 Task: Send an email with the signature Dana Mitchell with the subject Thank you for a resume and the message We need to set up a training session for the new employees. Could you please arrange for this to happen? from softage.10@softage.net to softage.1@softage.net and softage.2@softage.net
Action: Mouse moved to (89, 84)
Screenshot: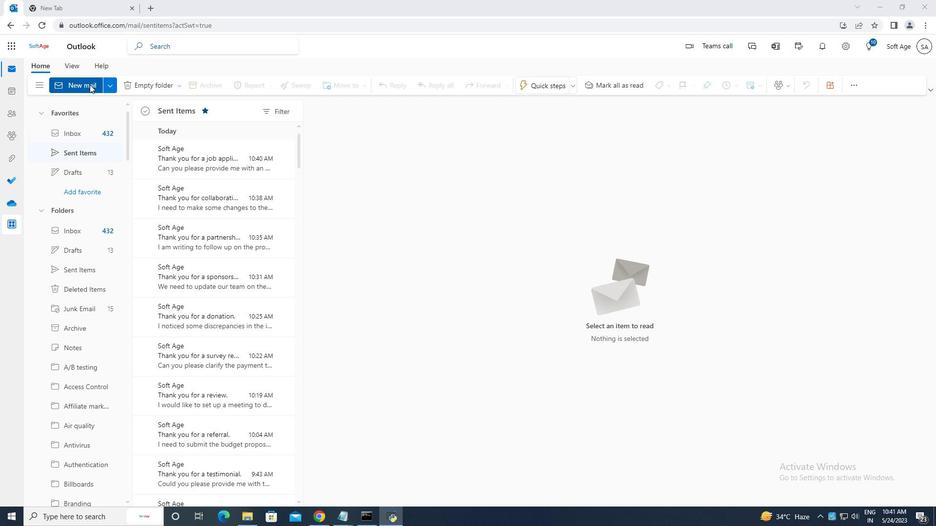 
Action: Mouse pressed left at (89, 84)
Screenshot: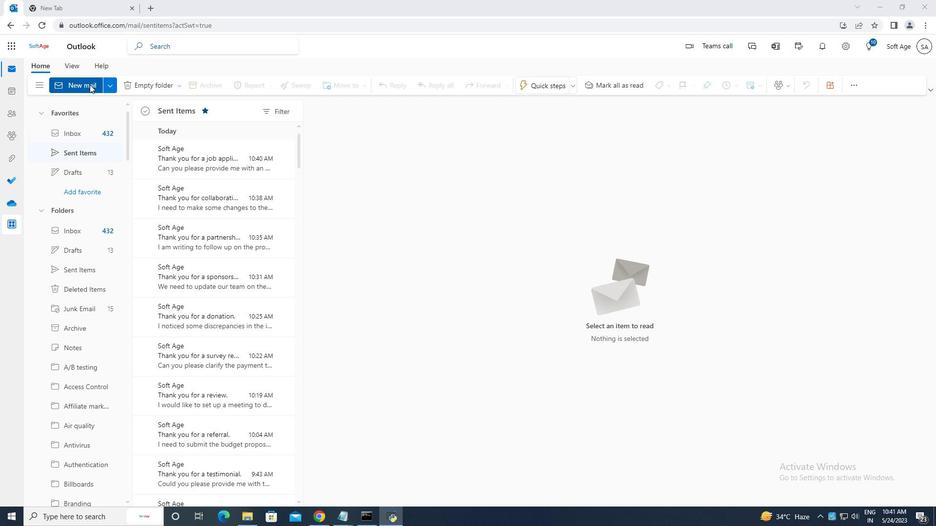 
Action: Mouse moved to (628, 89)
Screenshot: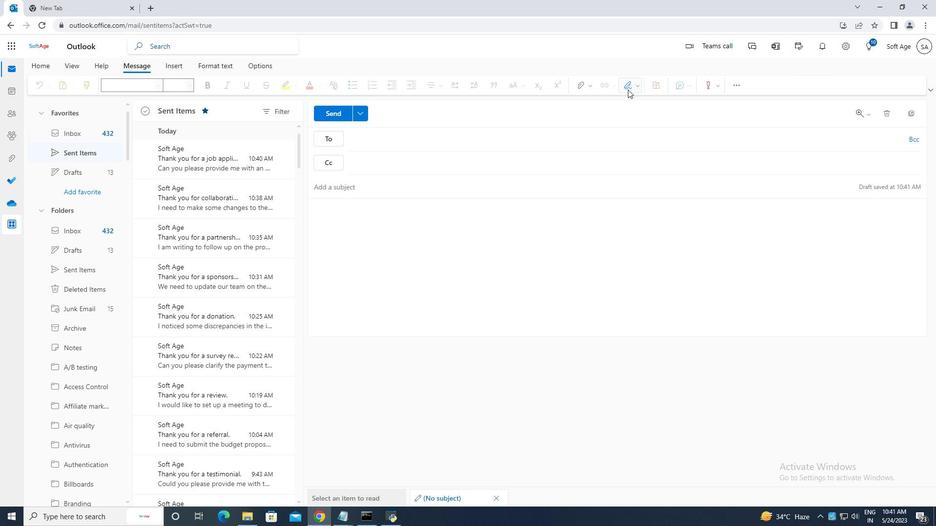 
Action: Mouse pressed left at (628, 89)
Screenshot: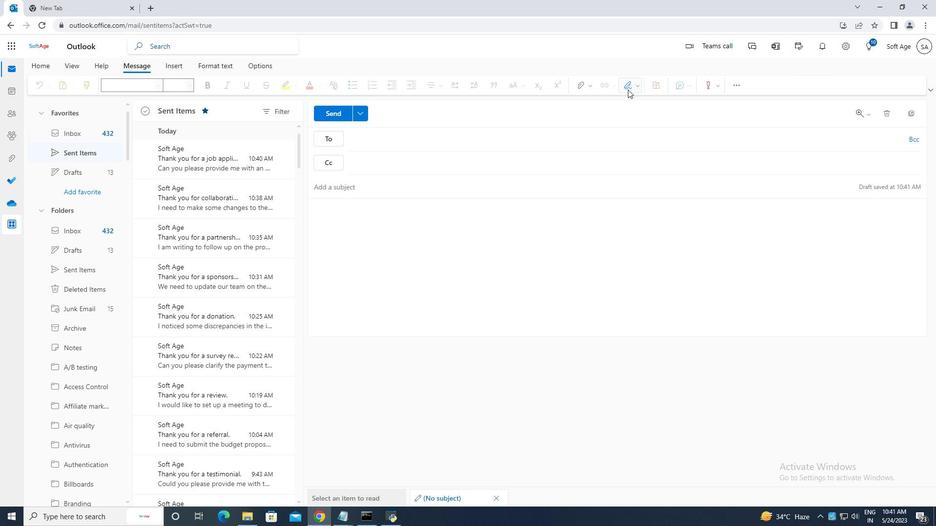 
Action: Mouse moved to (601, 125)
Screenshot: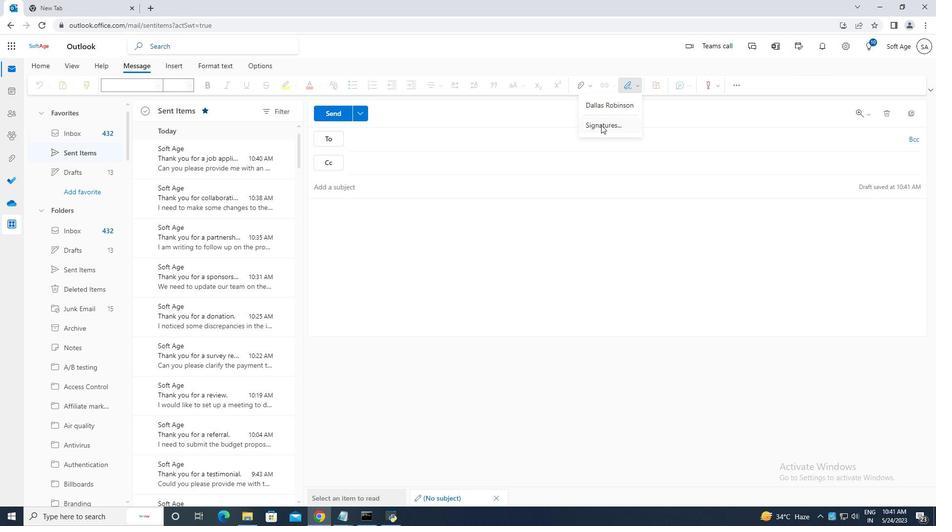 
Action: Mouse pressed left at (601, 125)
Screenshot: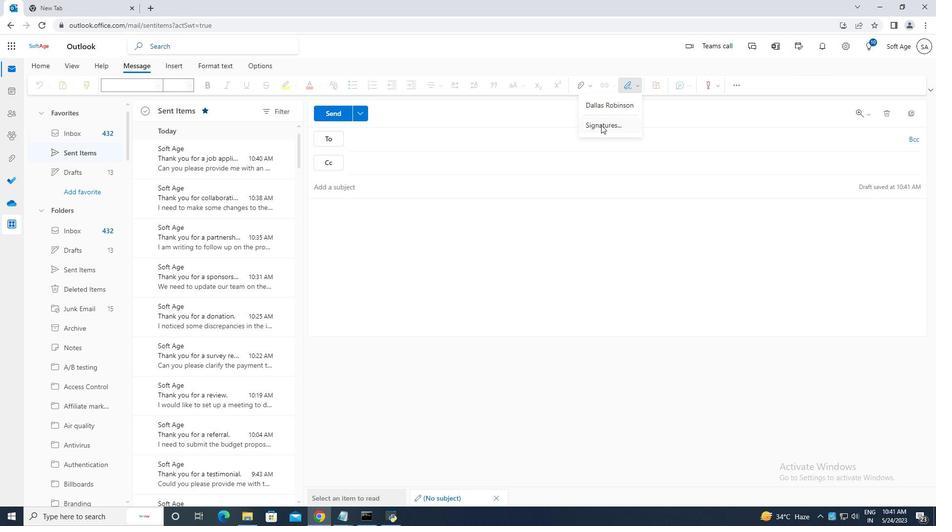 
Action: Mouse moved to (668, 162)
Screenshot: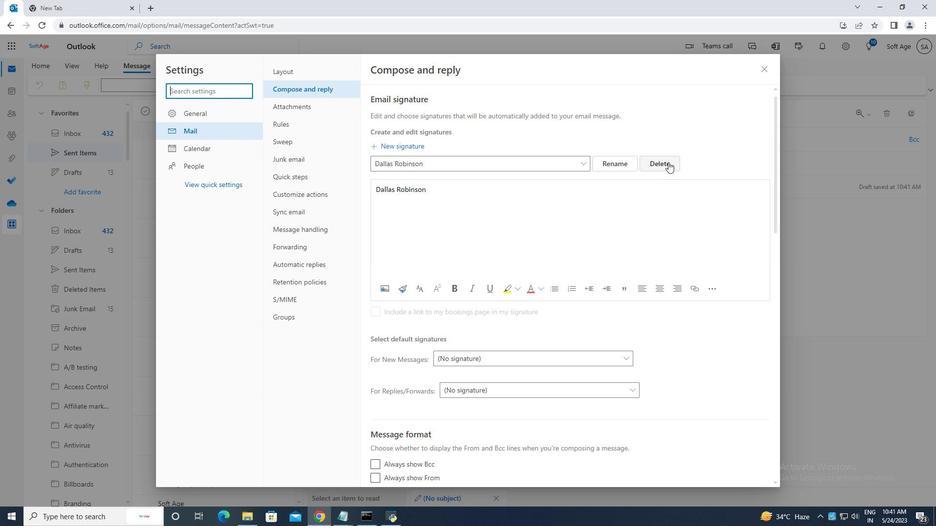 
Action: Mouse pressed left at (668, 162)
Screenshot: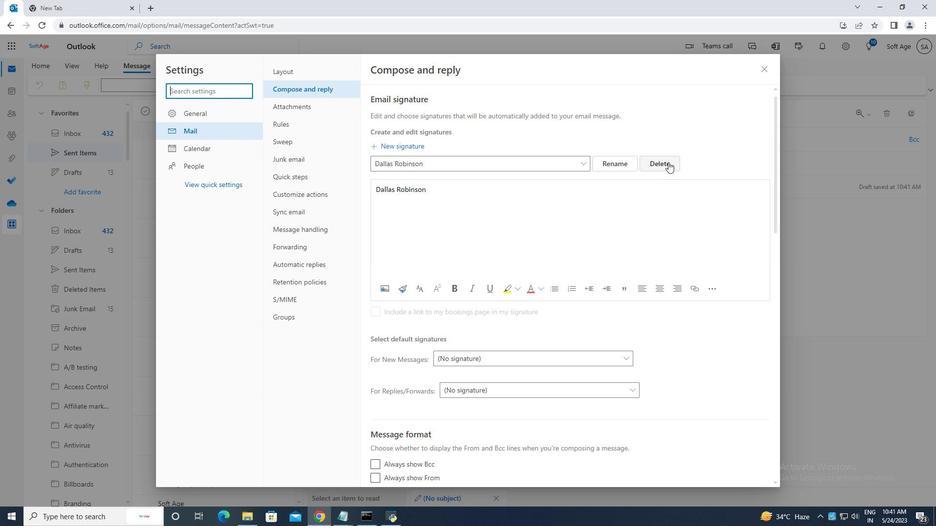 
Action: Mouse moved to (433, 162)
Screenshot: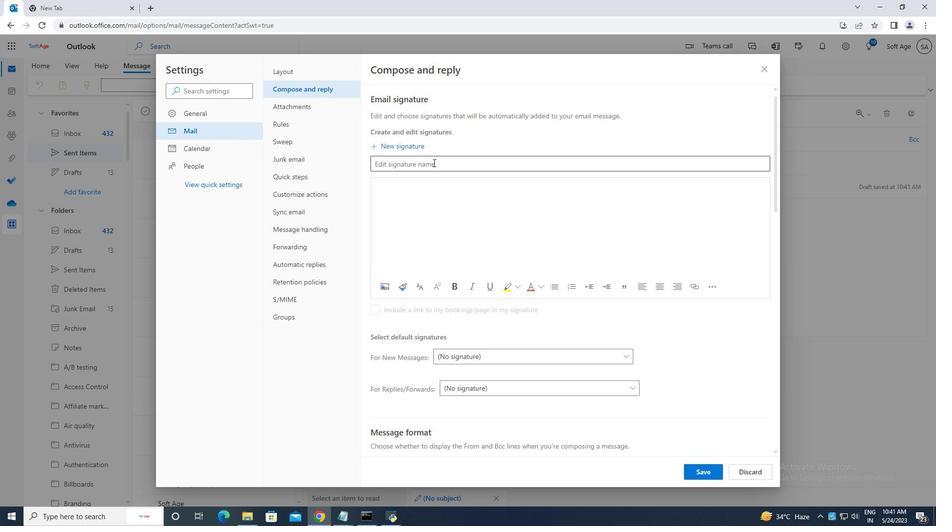 
Action: Mouse pressed left at (433, 162)
Screenshot: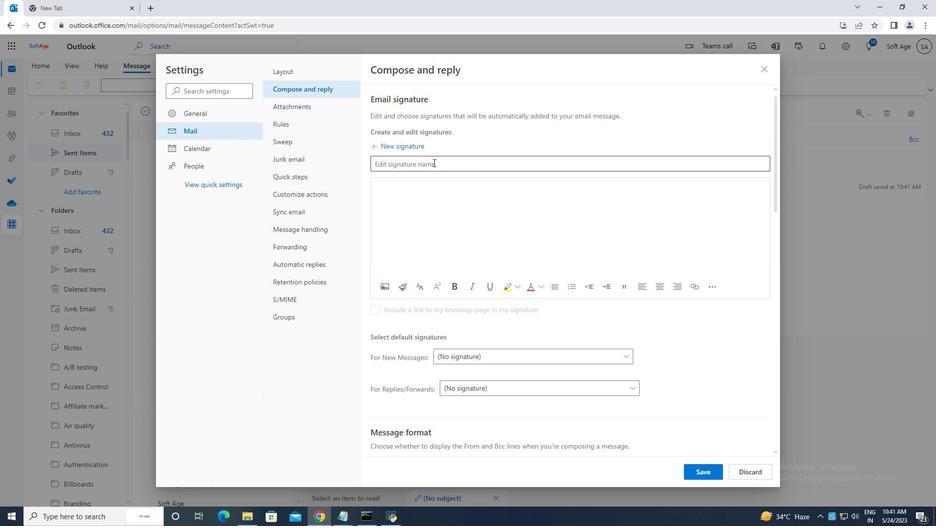 
Action: Key pressed <Key.caps_lock>D<Key.caps_lock>ana<Key.space><Key.caps_lock>M<Key.caps_lock>itchell
Screenshot: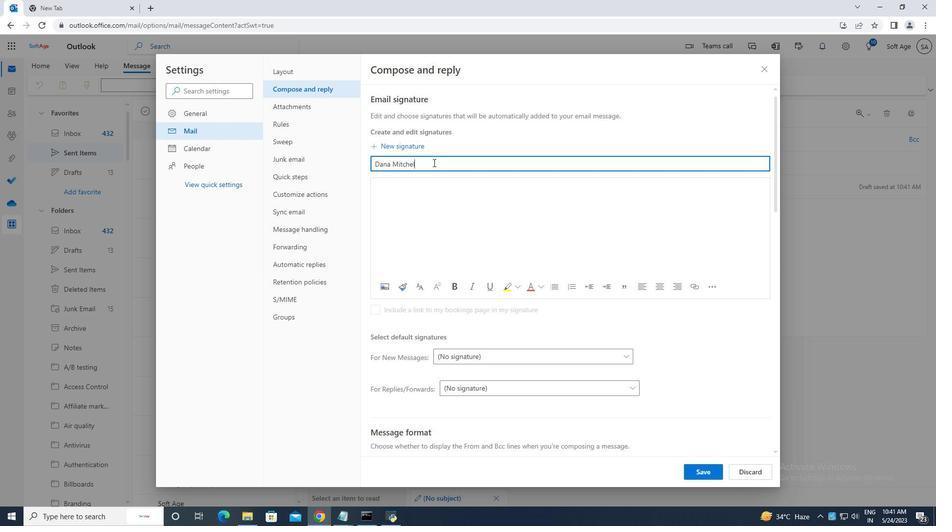 
Action: Mouse moved to (412, 184)
Screenshot: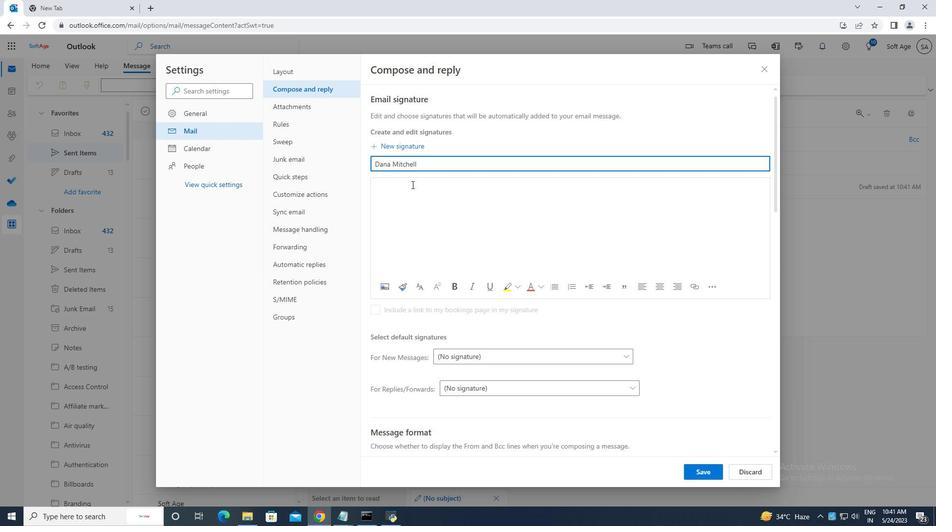 
Action: Mouse pressed left at (412, 184)
Screenshot: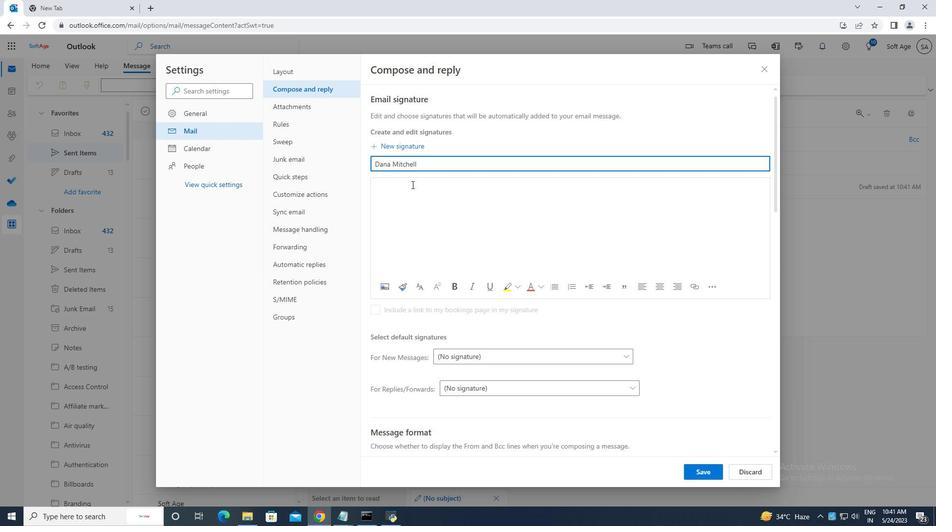 
Action: Mouse moved to (411, 185)
Screenshot: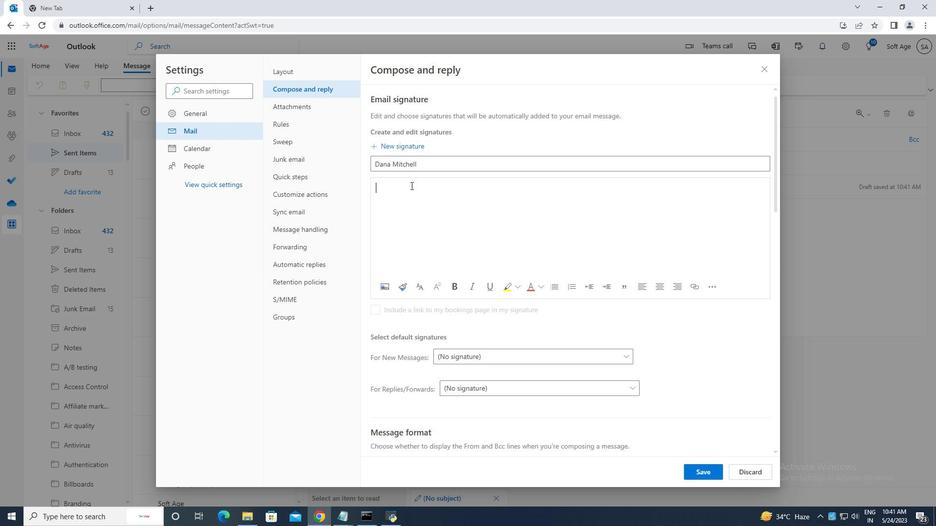 
Action: Key pressed <Key.caps_lock>D<Key.caps_lock>ana<Key.space><Key.caps_lock><Key.caps_lock>itchel
Screenshot: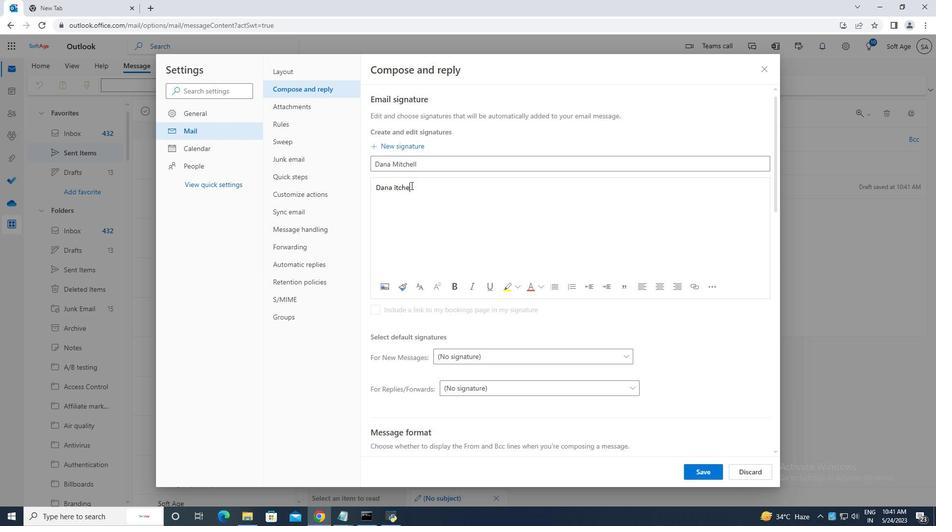 
Action: Mouse moved to (395, 190)
Screenshot: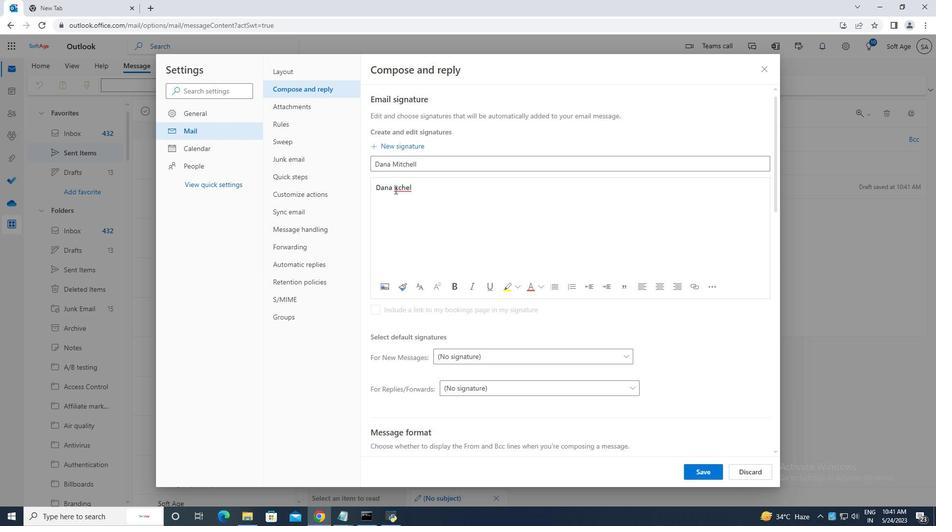 
Action: Mouse pressed left at (395, 190)
Screenshot: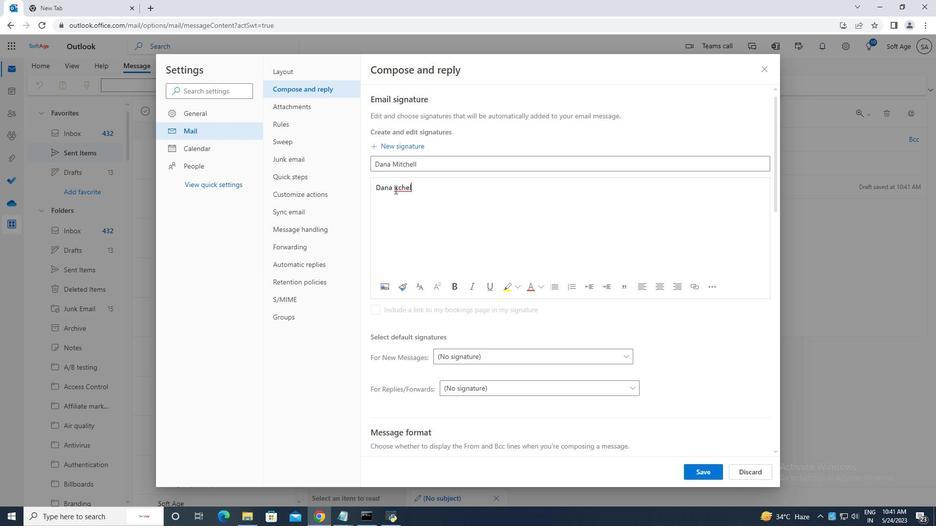 
Action: Key pressed <Key.caps_lock>M
Screenshot: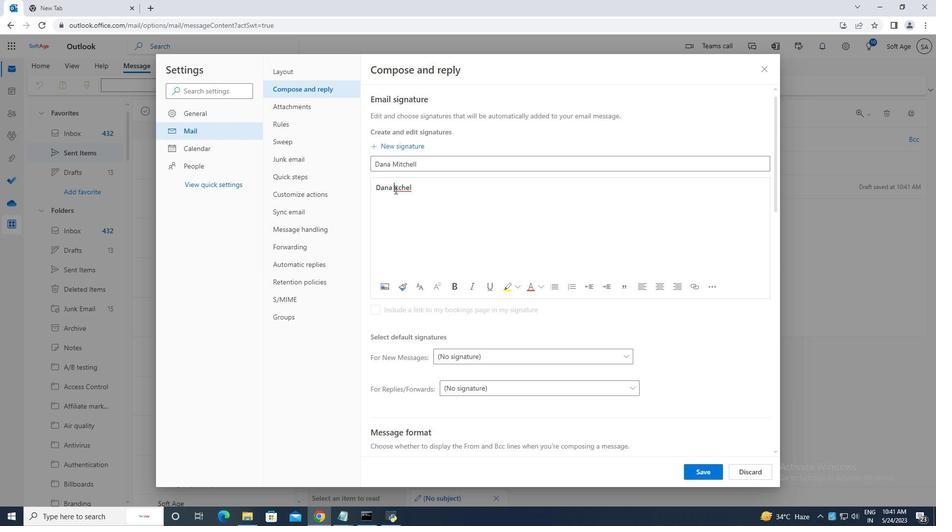 
Action: Mouse moved to (696, 472)
Screenshot: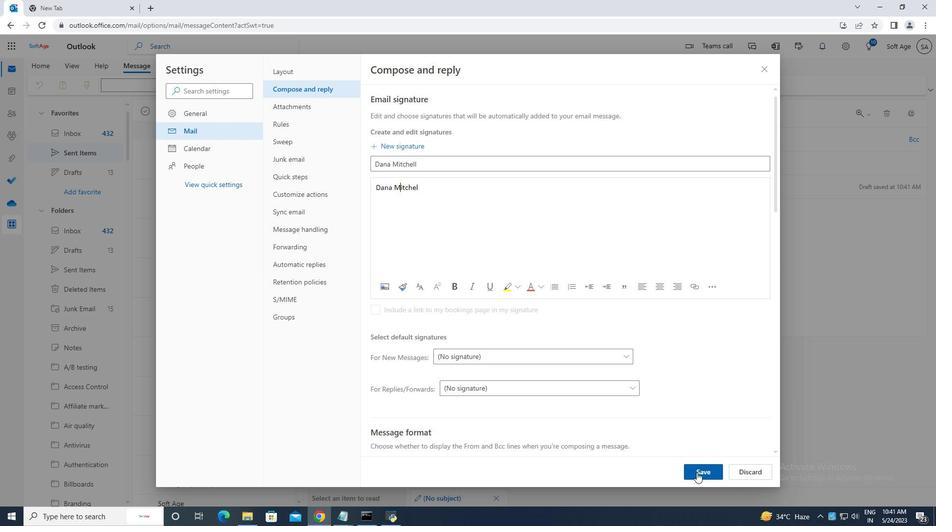 
Action: Mouse pressed left at (696, 472)
Screenshot: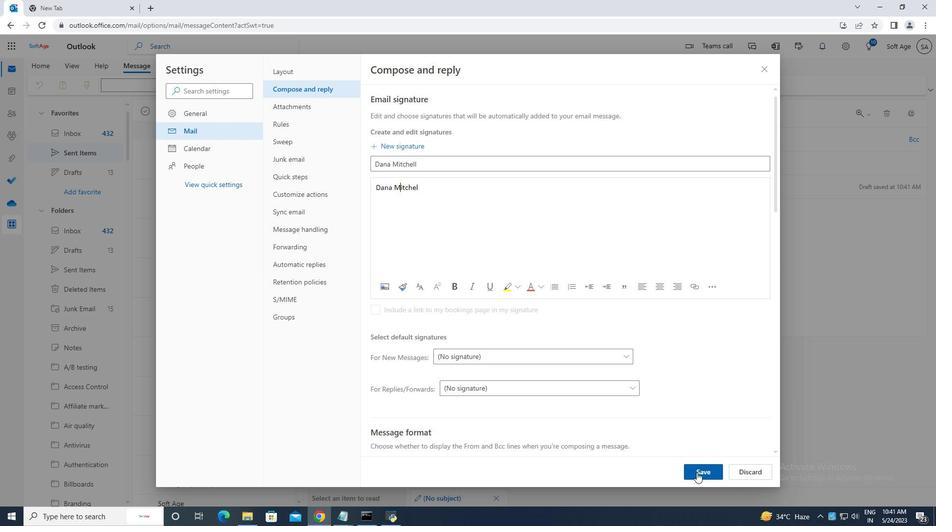 
Action: Mouse moved to (744, 70)
Screenshot: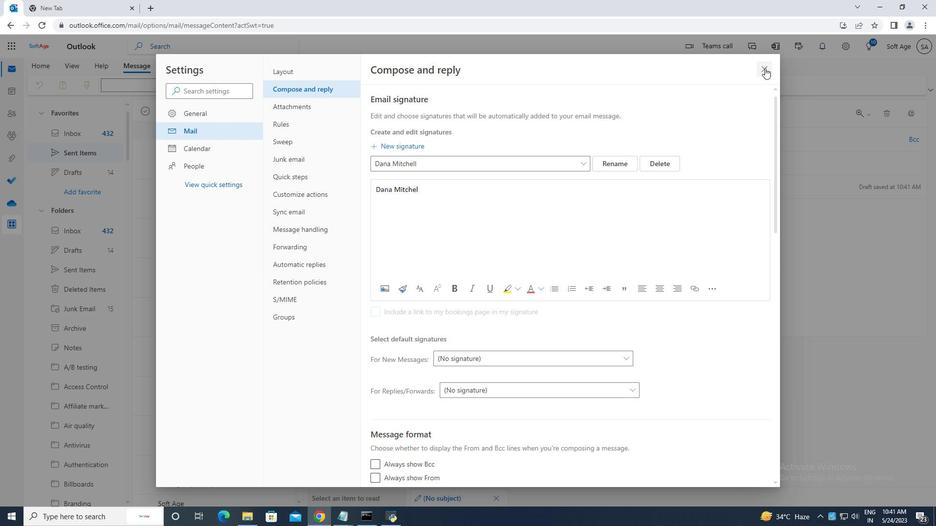
Action: Mouse pressed left at (765, 68)
Screenshot: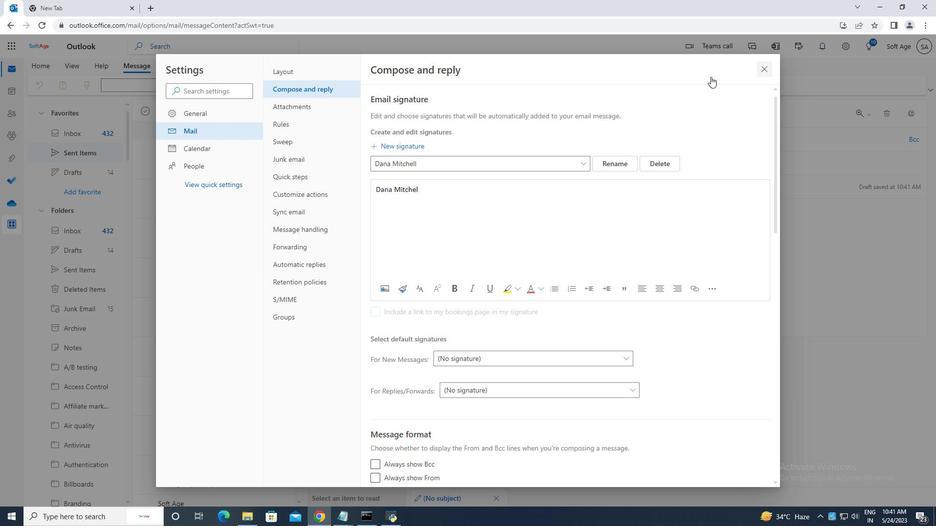 
Action: Mouse moved to (633, 87)
Screenshot: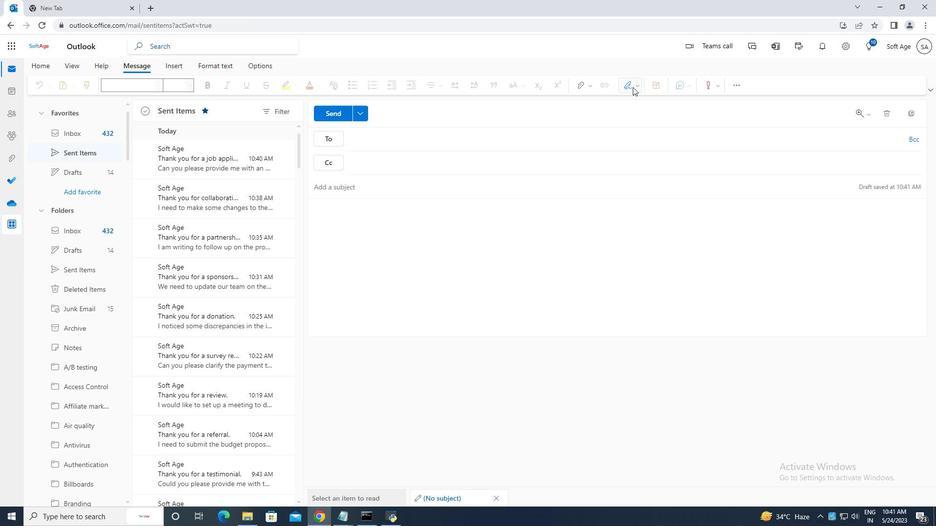
Action: Mouse pressed left at (633, 87)
Screenshot: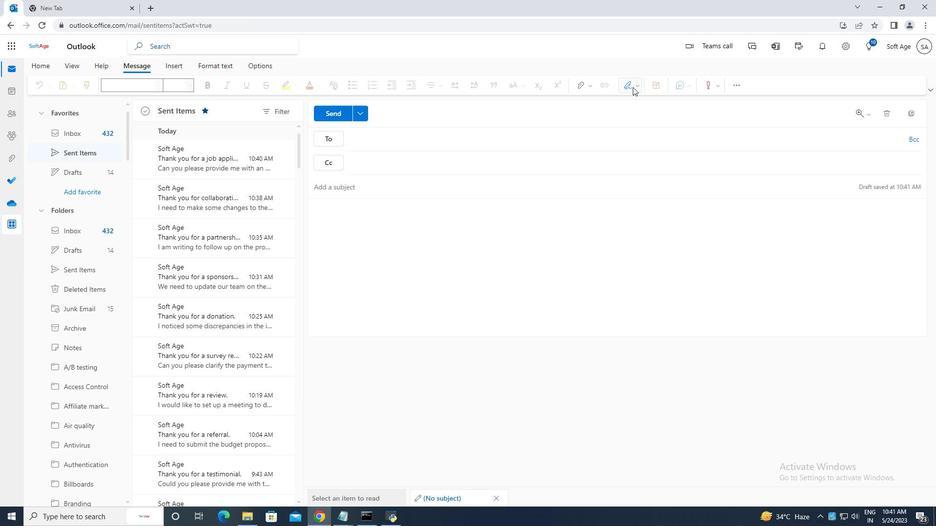
Action: Mouse moved to (617, 104)
Screenshot: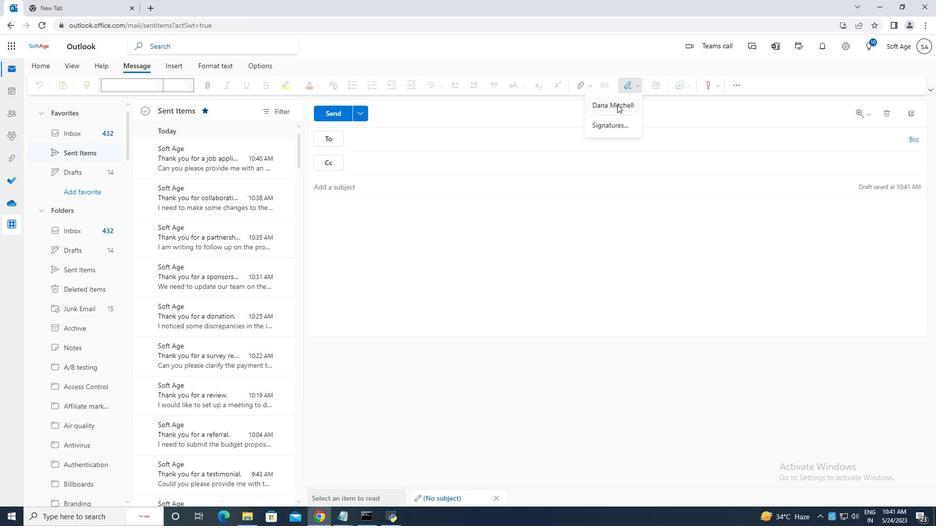 
Action: Mouse pressed left at (617, 104)
Screenshot: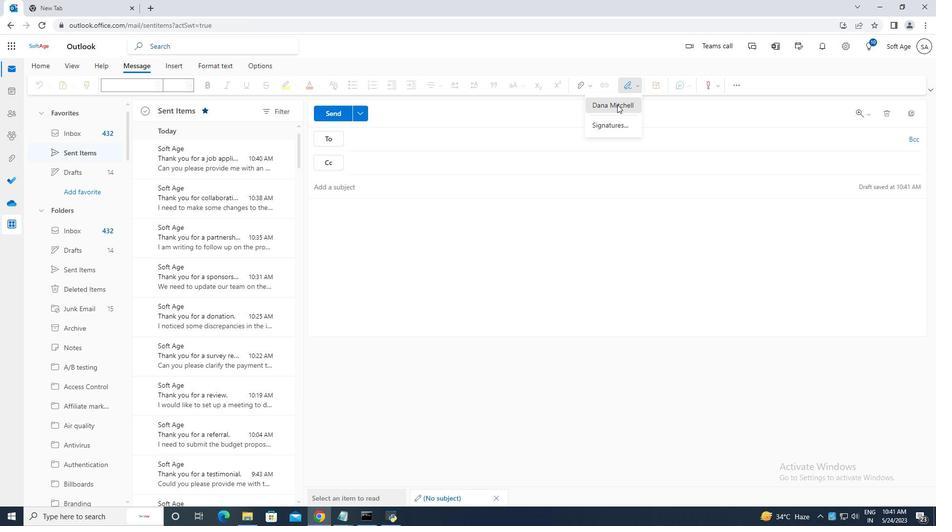 
Action: Mouse moved to (350, 185)
Screenshot: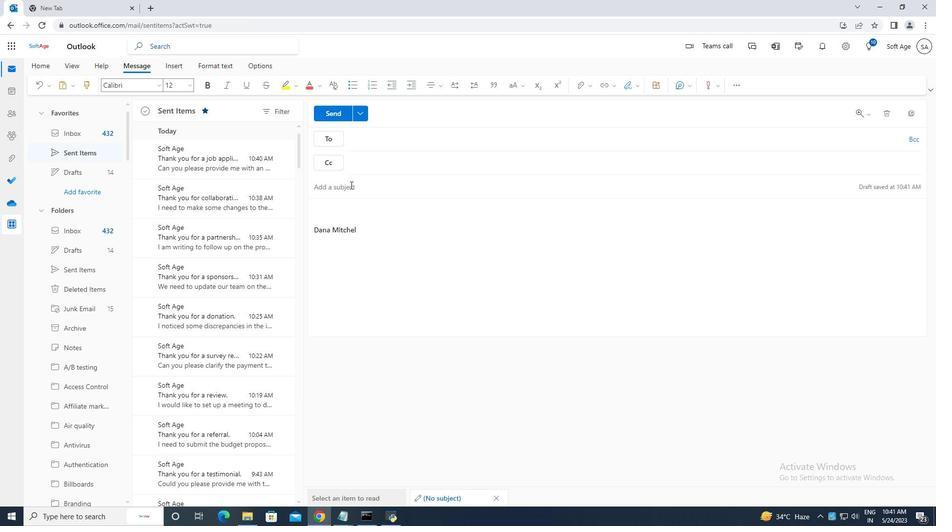 
Action: Mouse pressed left at (350, 185)
Screenshot: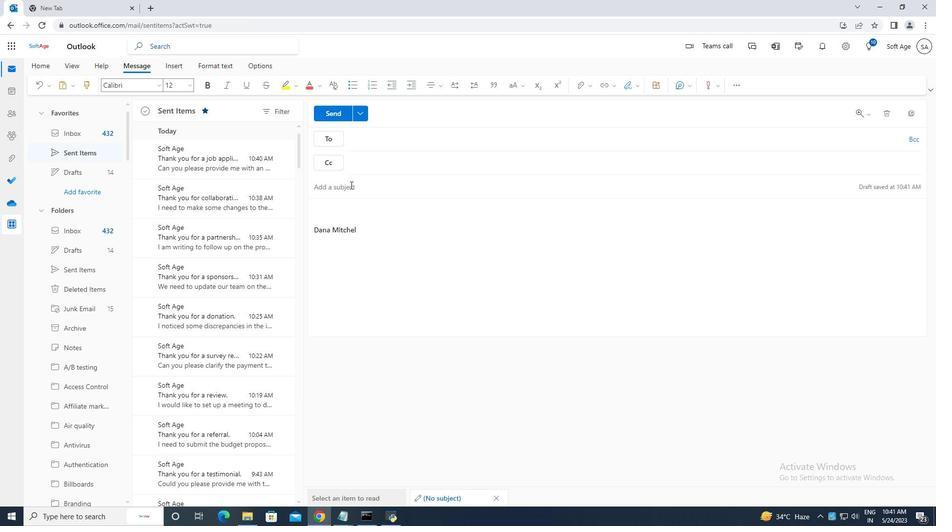 
Action: Mouse moved to (350, 185)
Screenshot: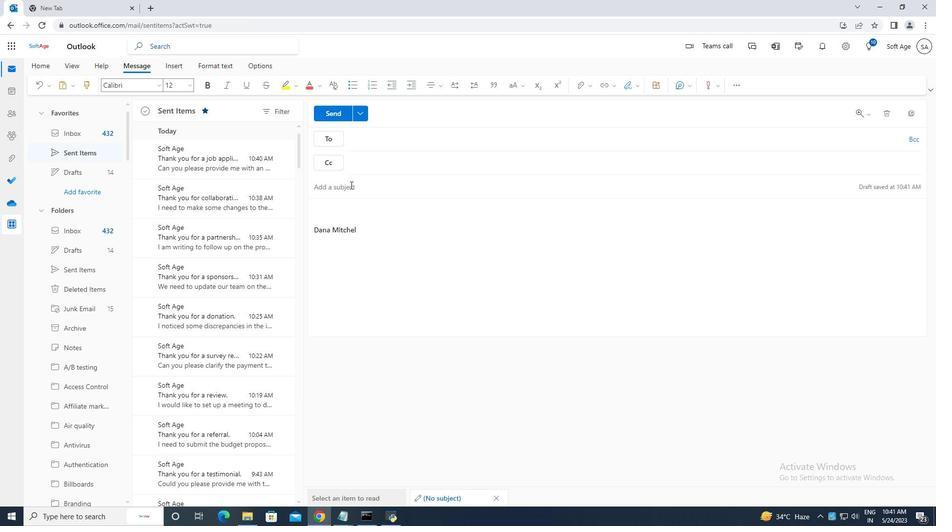 
Action: Key pressed <Key.caps_lock><Key.caps_lock>T<Key.caps_lock>hank<Key.space>you<Key.space>for<Key.space>a<Key.space>resume.
Screenshot: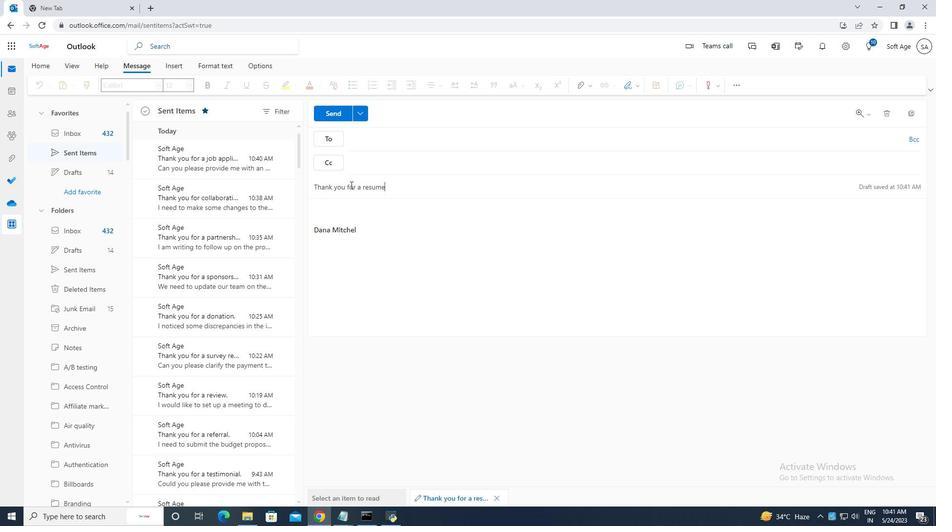 
Action: Mouse moved to (336, 205)
Screenshot: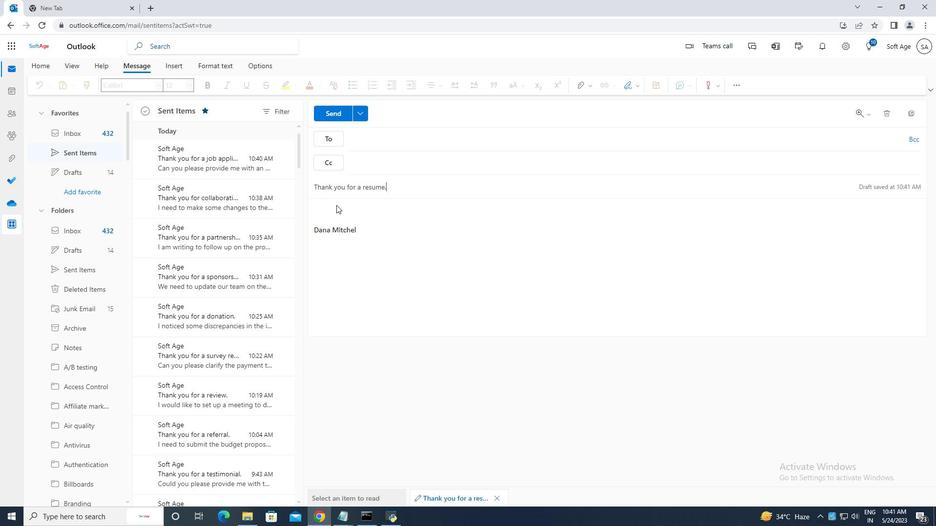 
Action: Mouse pressed left at (336, 205)
Screenshot: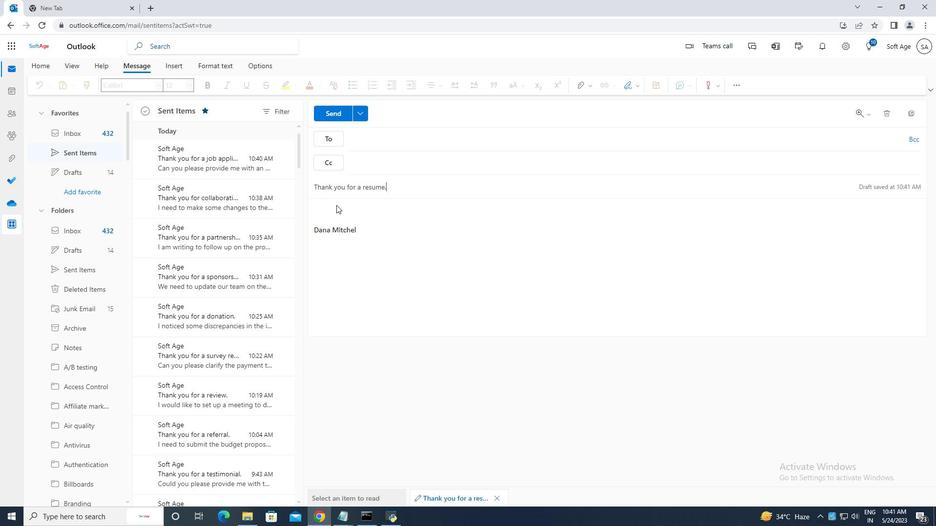
Action: Mouse moved to (333, 211)
Screenshot: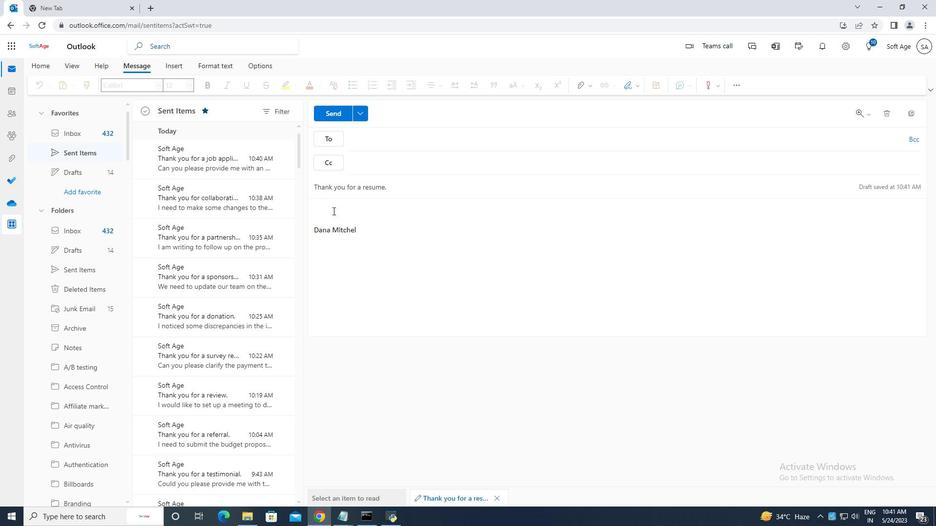 
Action: Mouse pressed left at (333, 211)
Screenshot: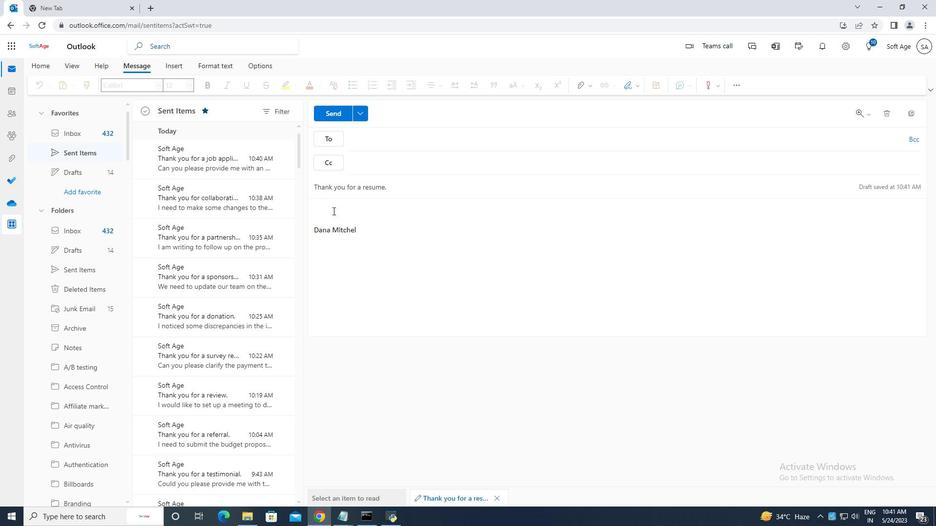 
Action: Key pressed <Key.caps_lock>W<Key.caps_lock>e<Key.space>need<Key.space>to<Key.space>set<Key.space>up<Key.space>a<Key.space>training<Key.space>session<Key.space>for<Key.space>the<Key.space>new<Key.space>employees.<Key.space><Key.caps_lock>C<Key.caps_lock>ould<Key.space>you<Key.space>please<Key.space>arrange<Key.space>for<Key.space>this<Key.space>to<Key.space>happen.
Screenshot: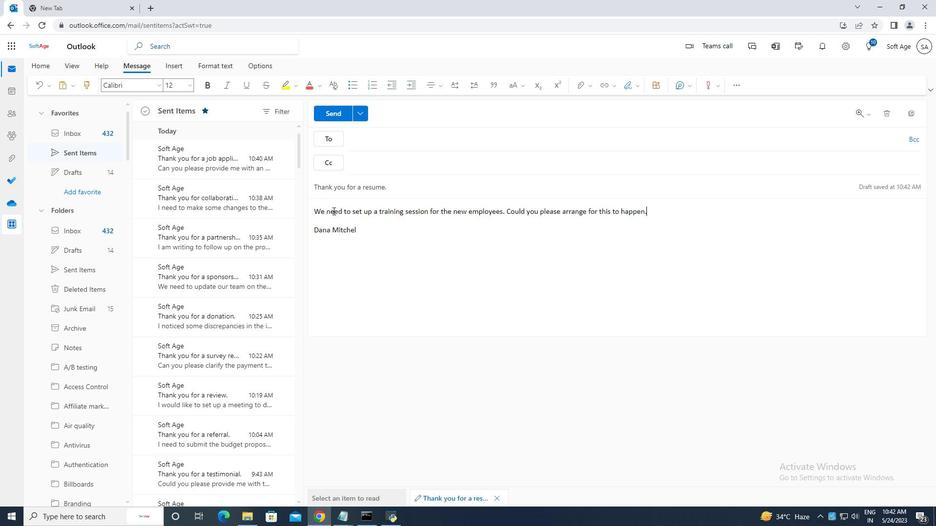 
Action: Mouse moved to (409, 138)
Screenshot: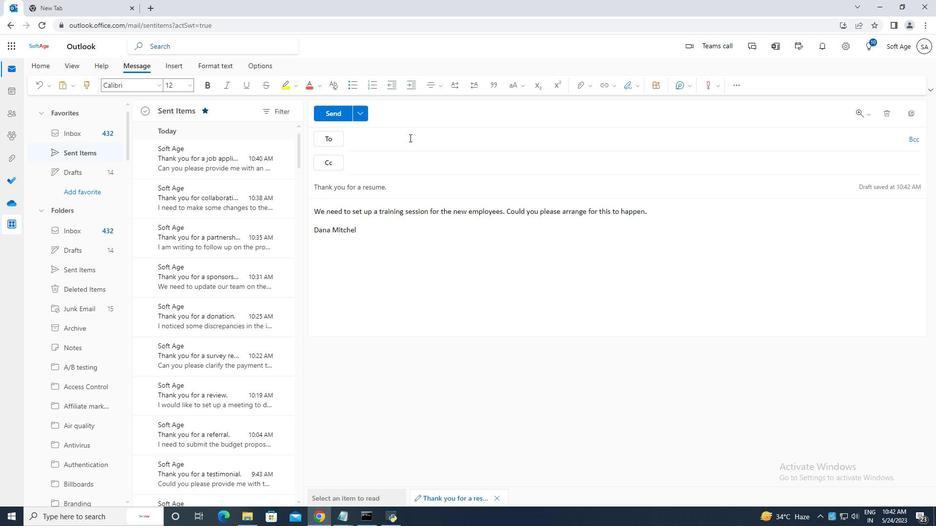 
Action: Mouse pressed left at (409, 138)
Screenshot: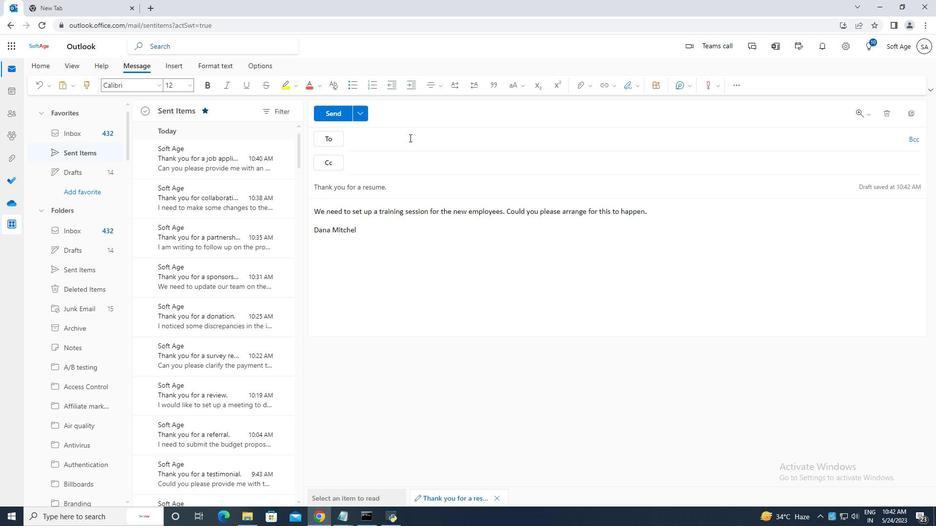 
Action: Mouse moved to (410, 138)
Screenshot: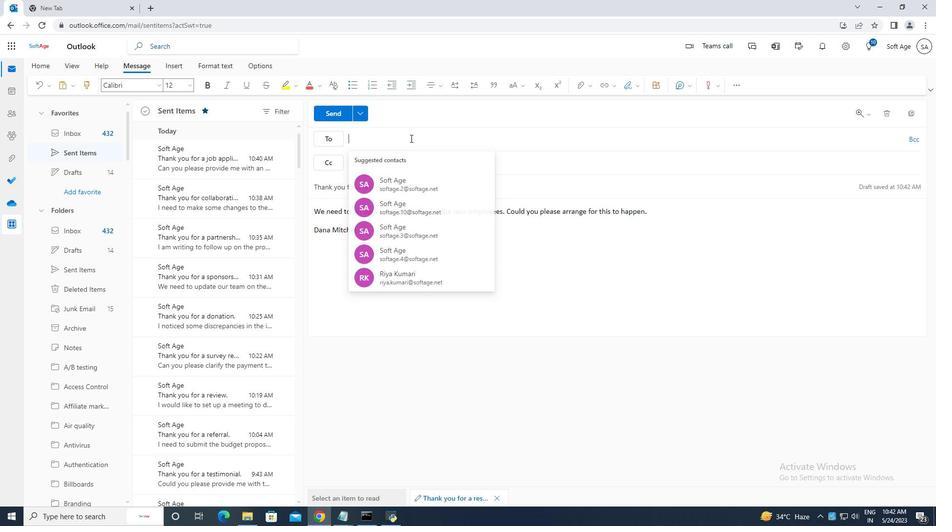 
Action: Key pressed softage.1<Key.shift>@
Screenshot: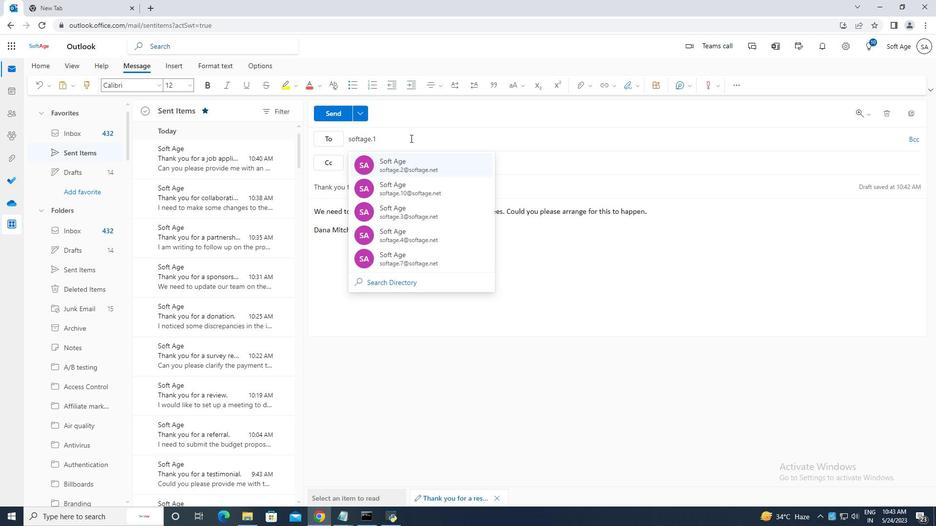 
Action: Mouse moved to (448, 204)
Screenshot: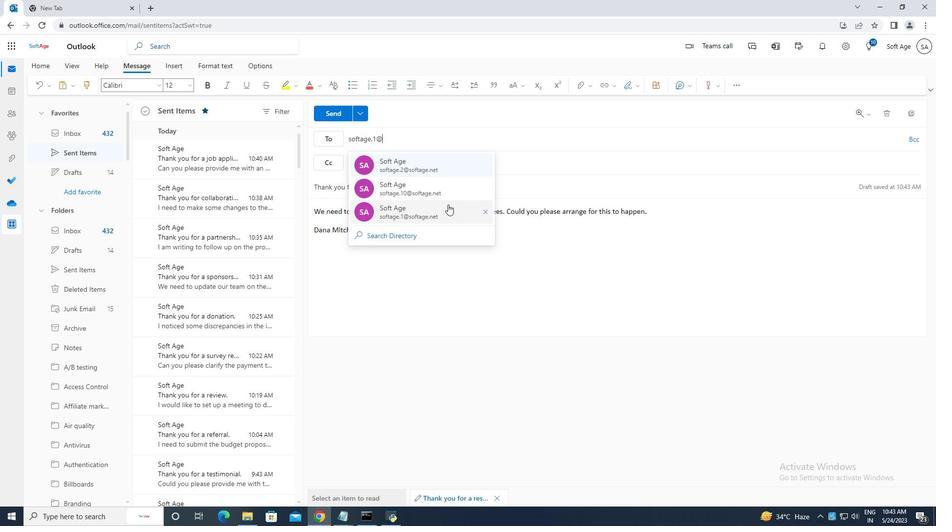 
Action: Mouse pressed left at (448, 204)
Screenshot: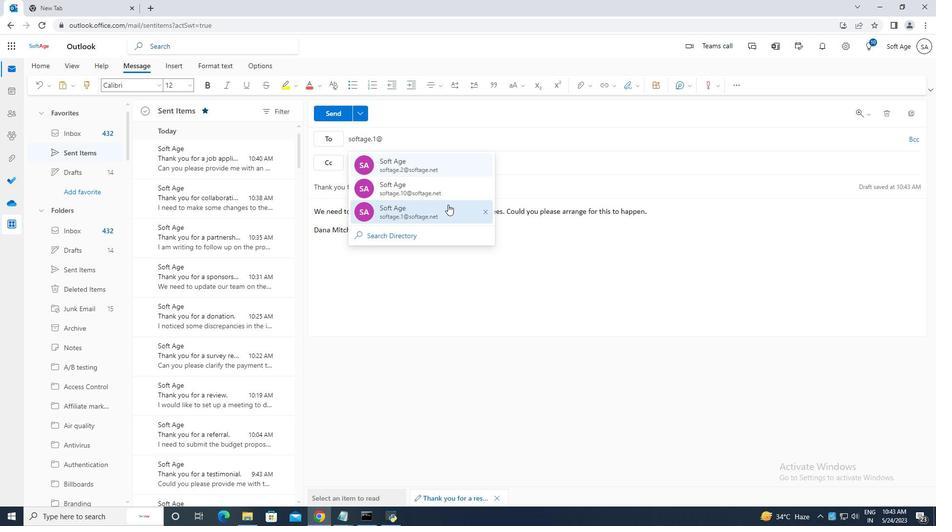 
Action: Mouse moved to (447, 138)
Screenshot: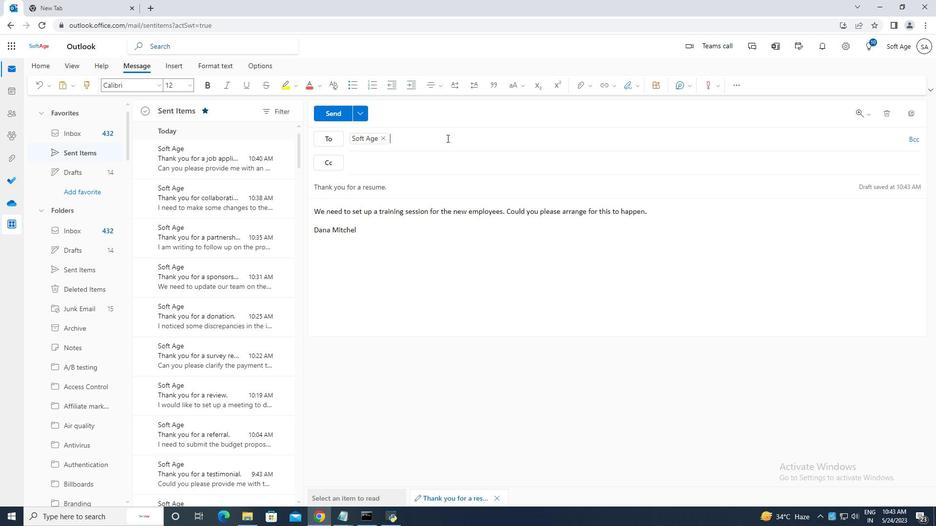 
Action: Key pressed softage.2<Key.shift>@
Screenshot: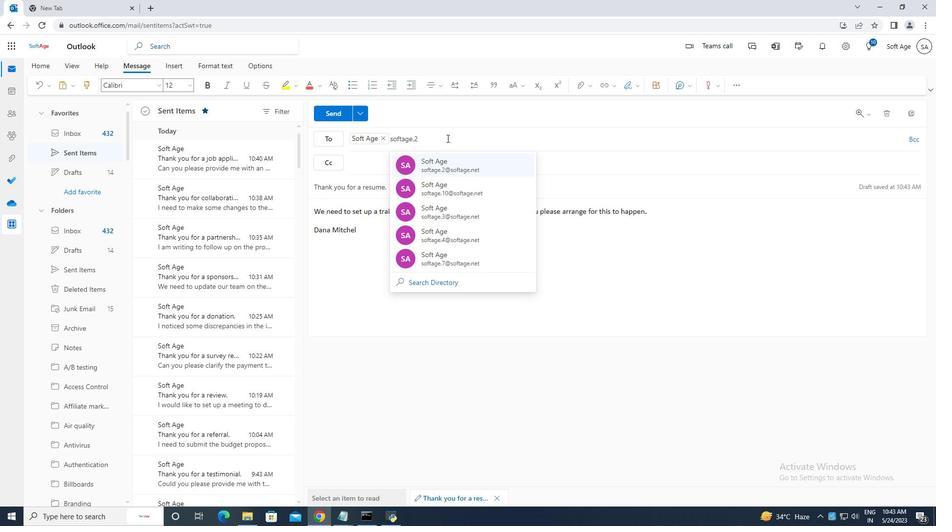 
Action: Mouse moved to (480, 162)
Screenshot: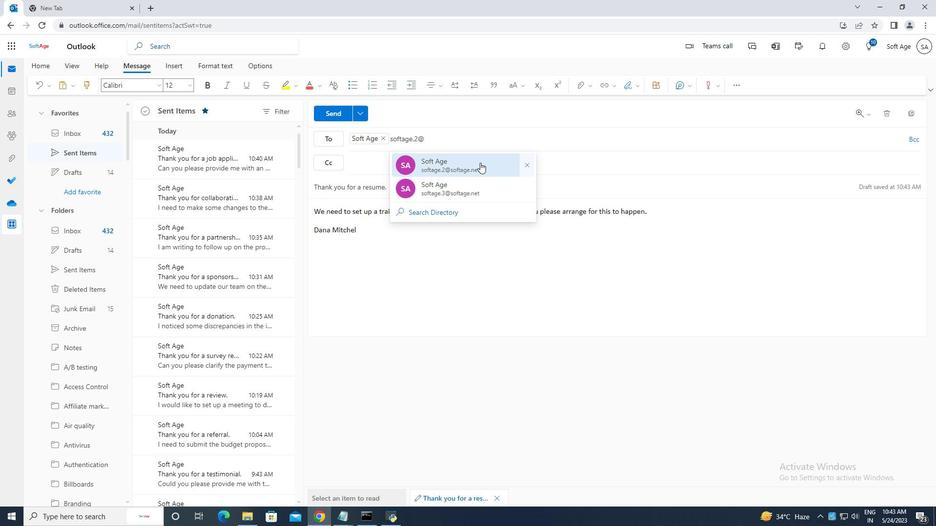 
Action: Mouse pressed left at (480, 162)
Screenshot: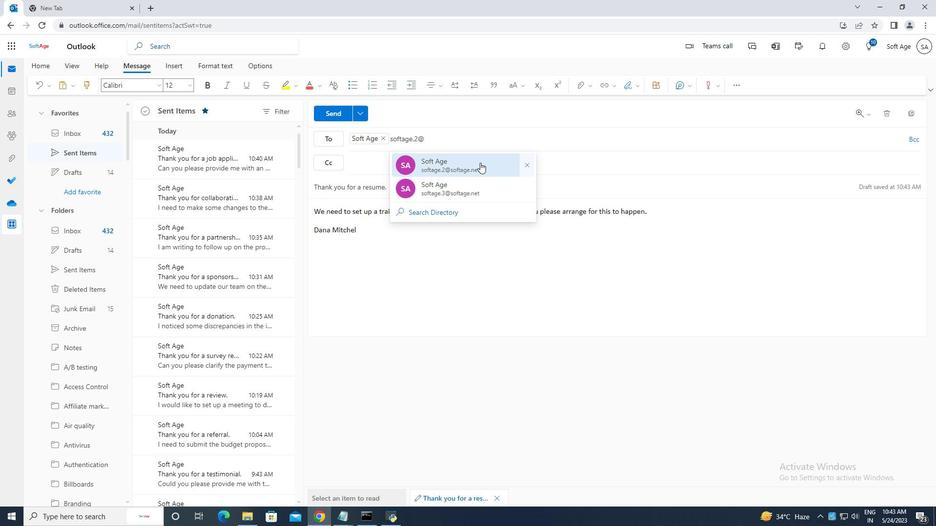 
Action: Mouse moved to (331, 111)
Screenshot: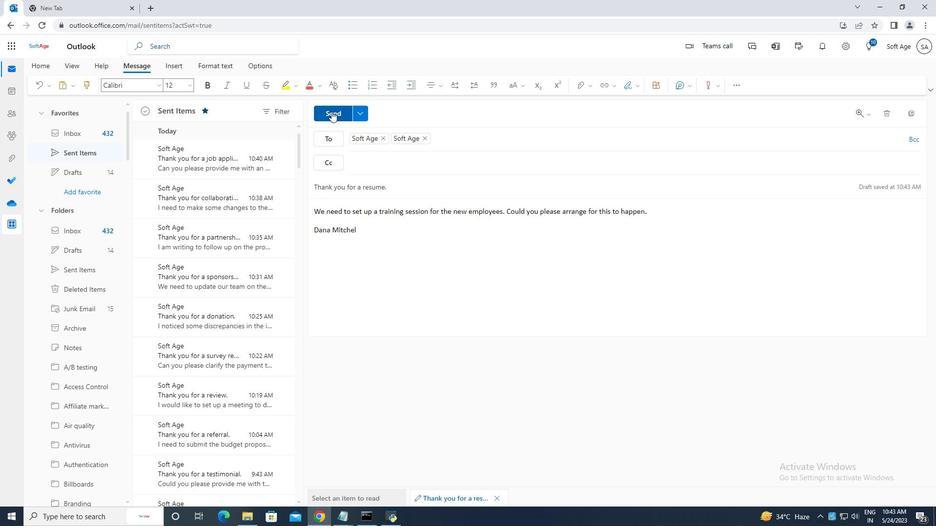 
Action: Mouse pressed left at (331, 111)
Screenshot: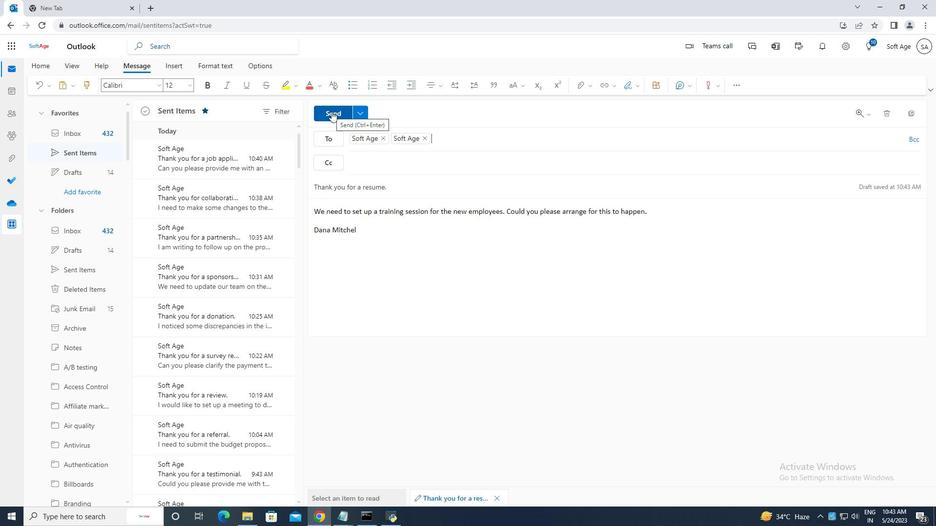 
Action: Mouse moved to (339, 122)
Screenshot: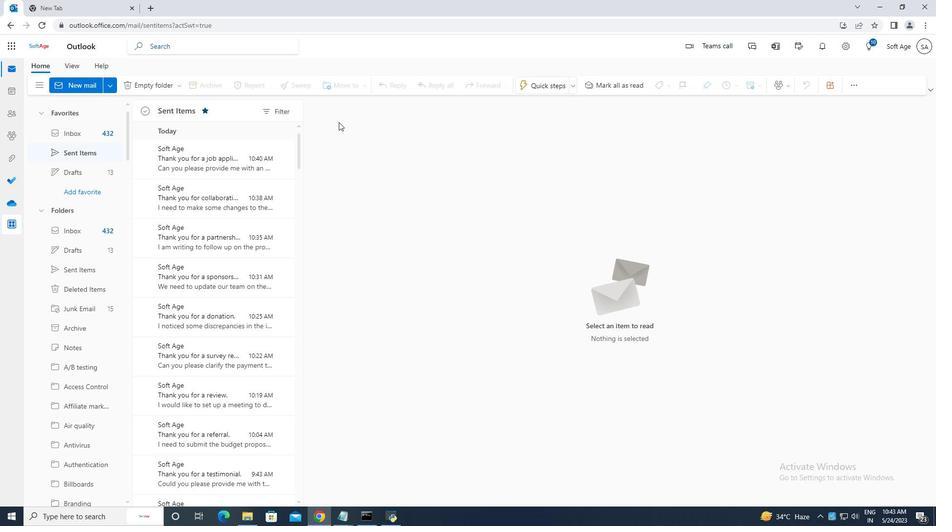 
